 Task: In the  document picture.docx Use the feature 'and check spelling and grammer' Change font style of header to '30' Select the body of letter and change paragraph spacing to  Double
Action: Mouse moved to (304, 368)
Screenshot: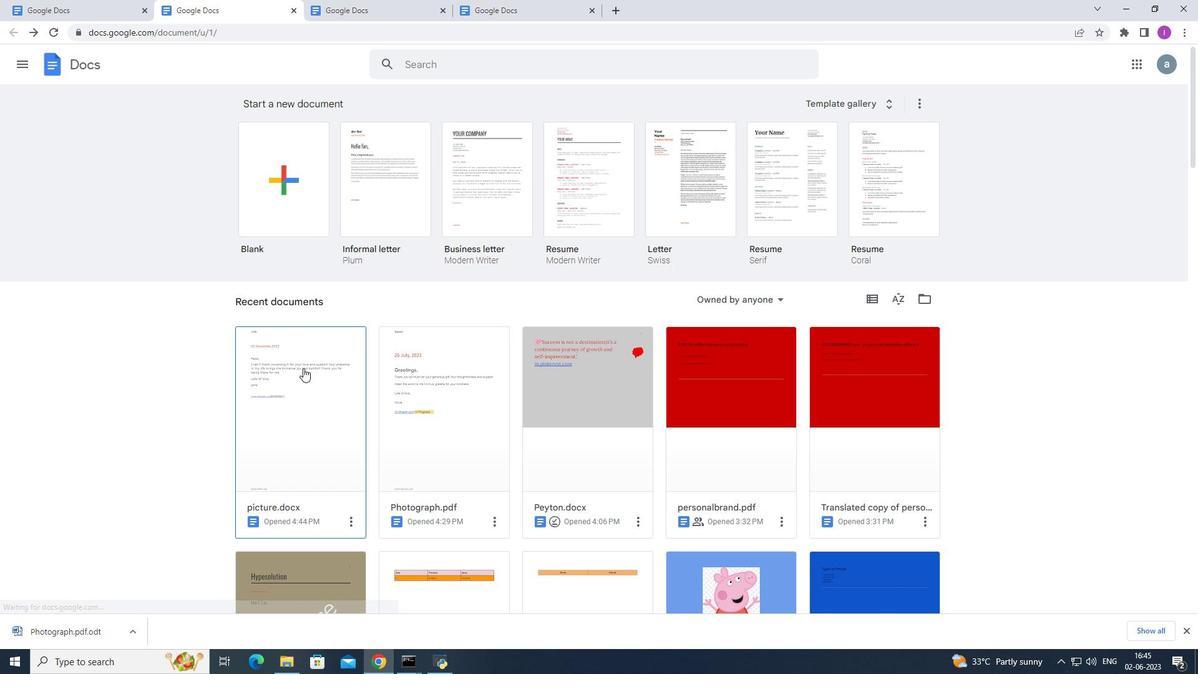 
Action: Mouse pressed left at (304, 368)
Screenshot: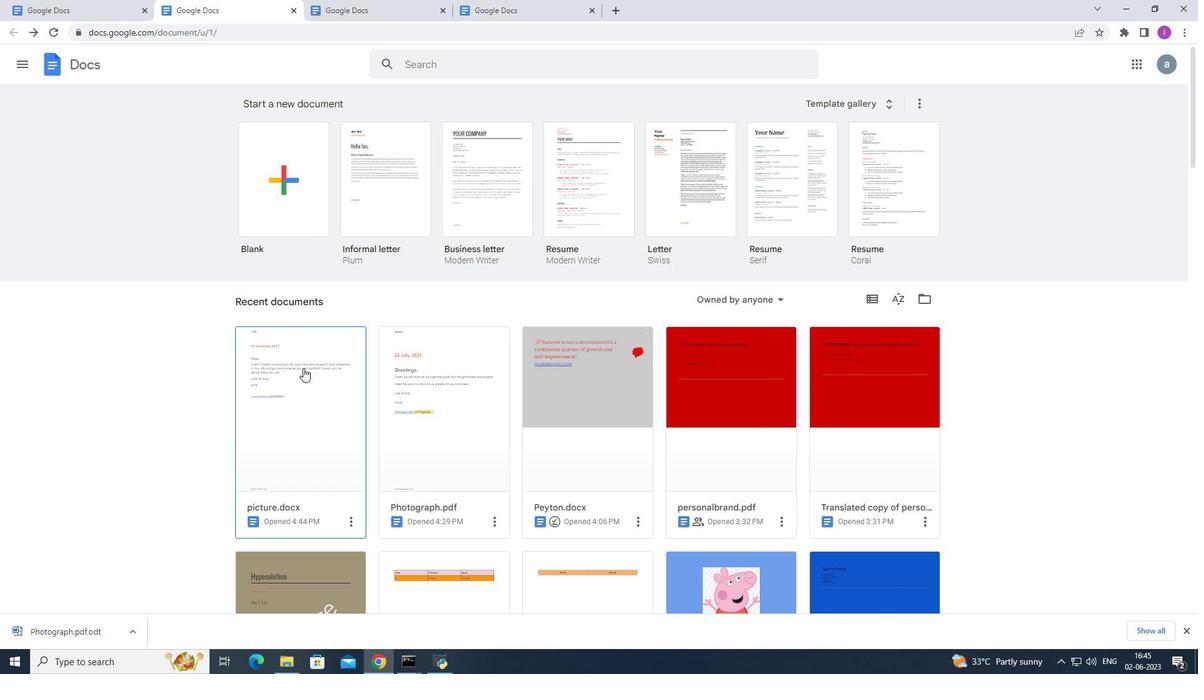 
Action: Mouse moved to (157, 73)
Screenshot: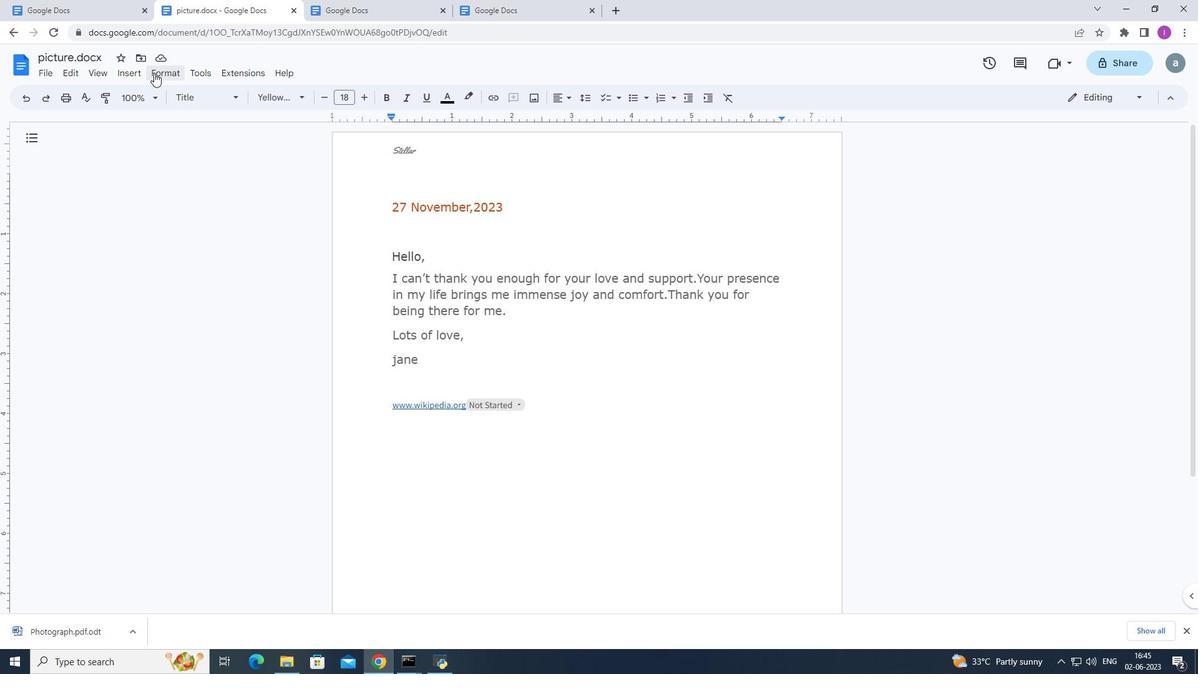 
Action: Mouse pressed left at (157, 73)
Screenshot: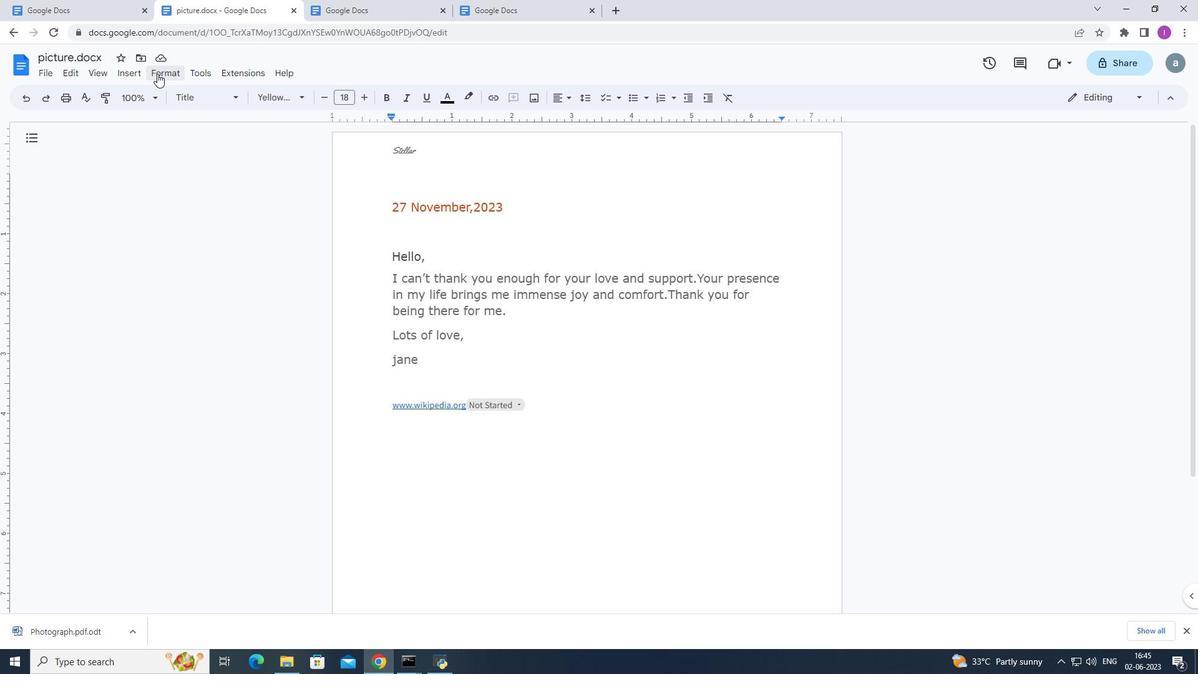 
Action: Mouse moved to (456, 93)
Screenshot: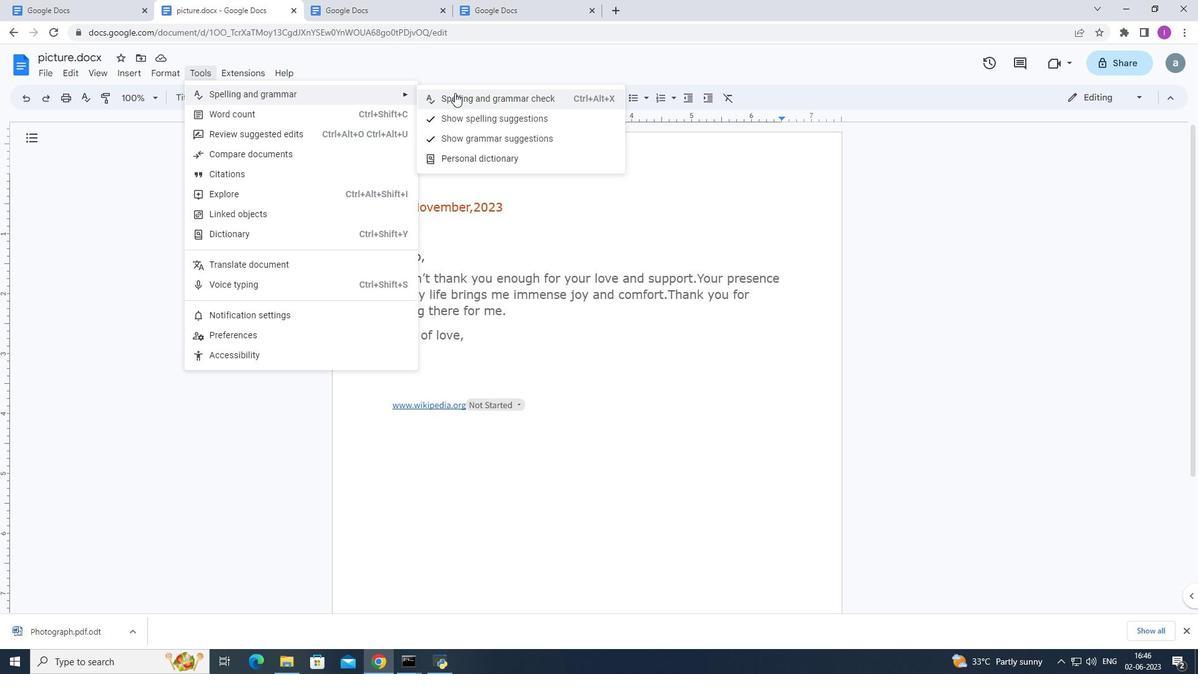 
Action: Mouse pressed left at (456, 93)
Screenshot: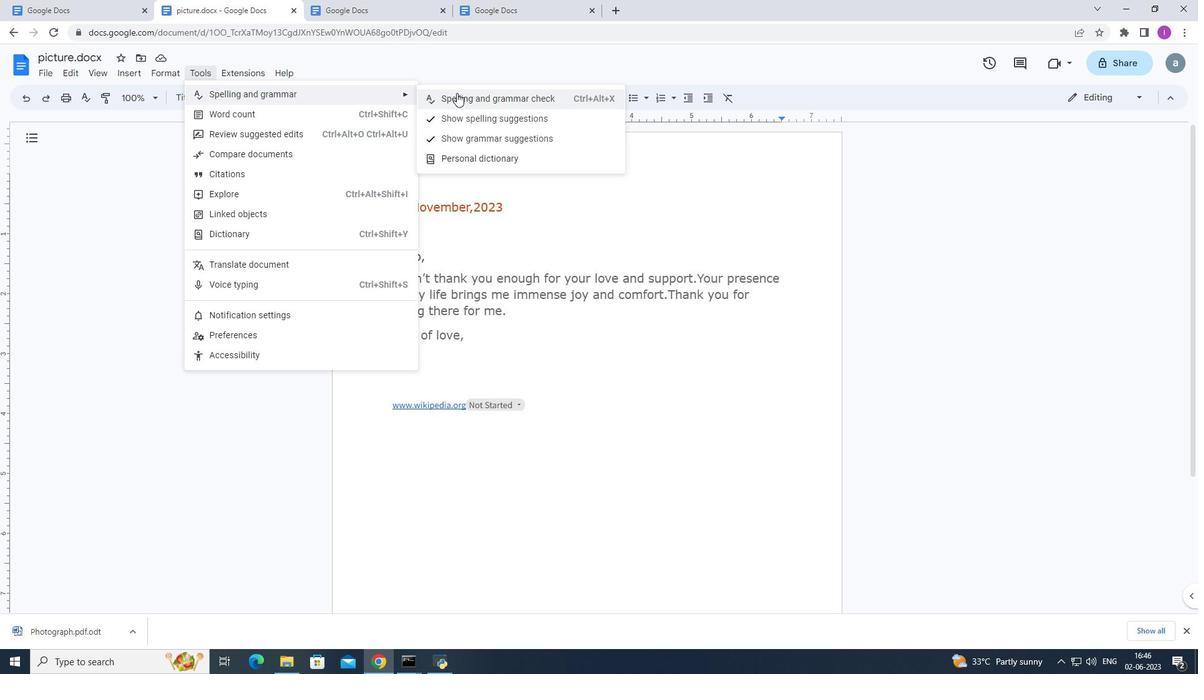 
Action: Mouse moved to (456, 250)
Screenshot: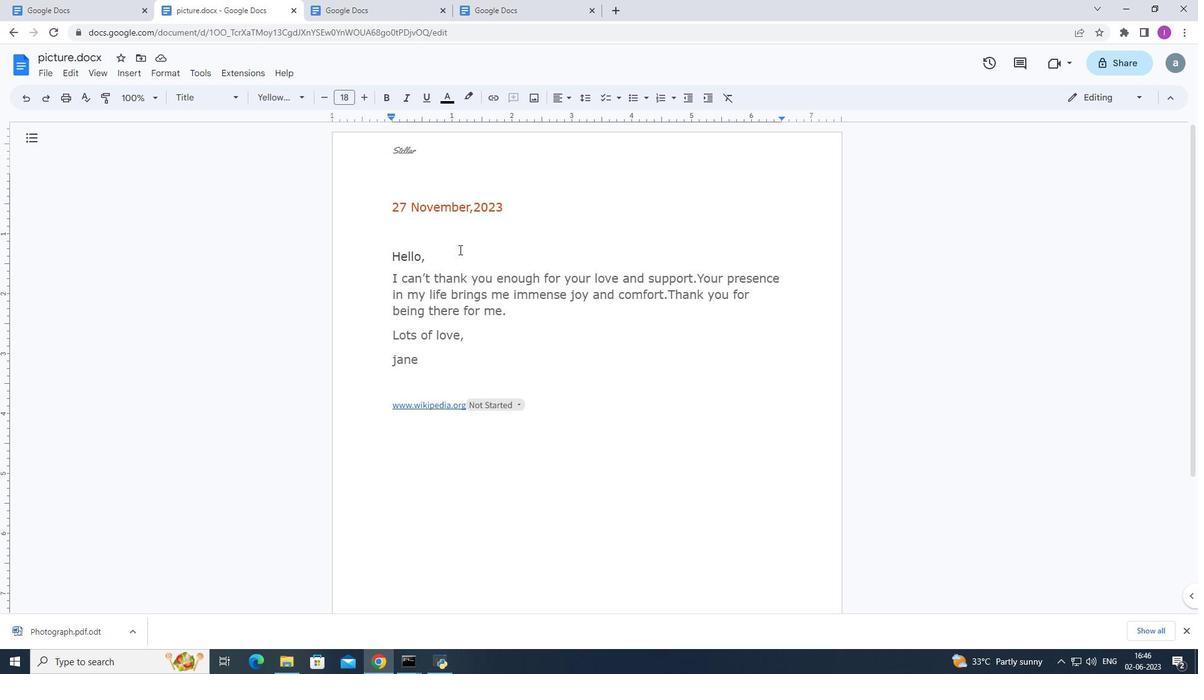 
Action: Mouse pressed left at (456, 250)
Screenshot: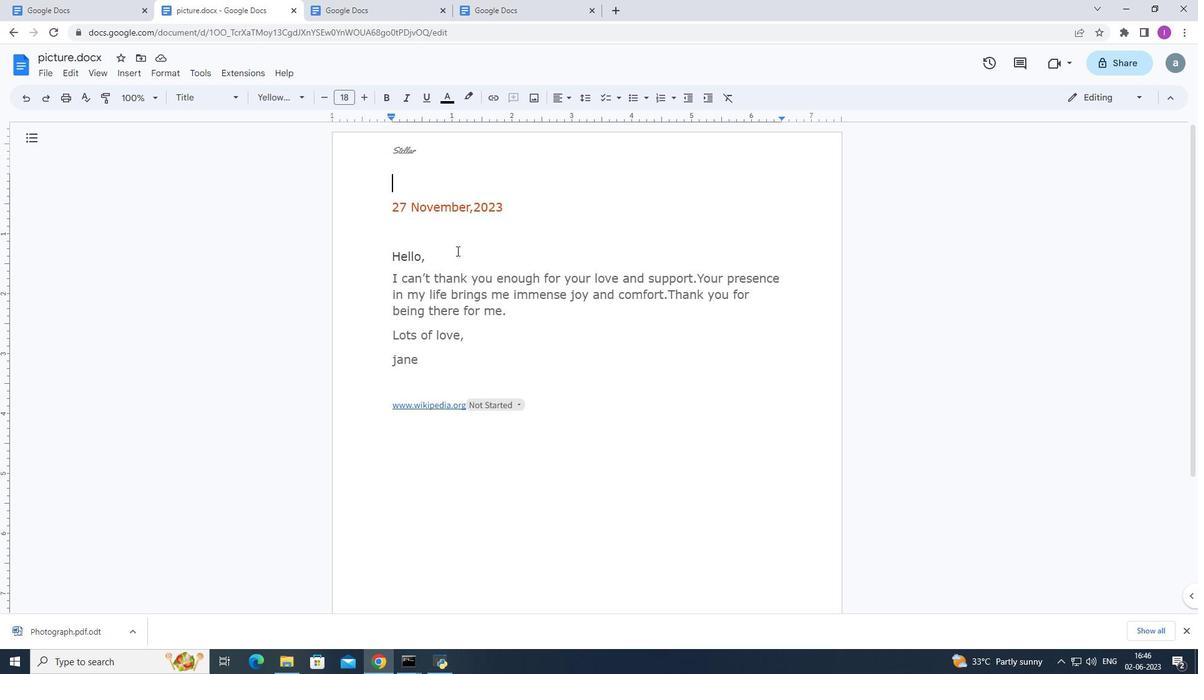 
Action: Mouse moved to (351, 96)
Screenshot: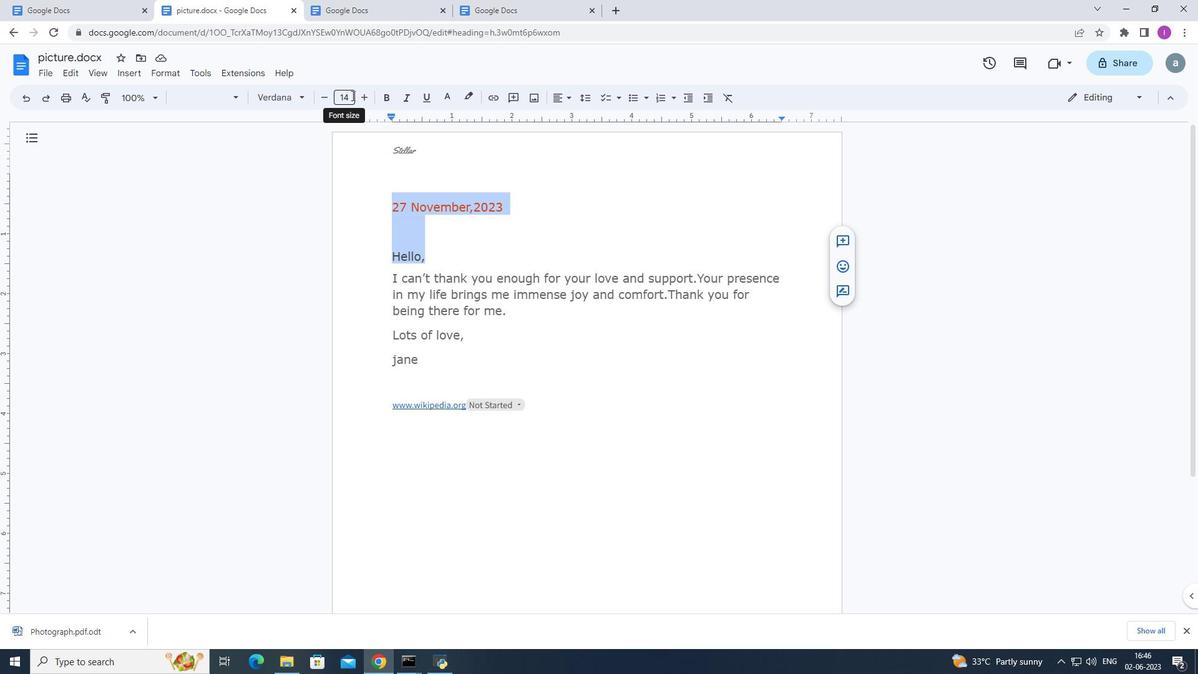 
Action: Mouse pressed left at (351, 96)
Screenshot: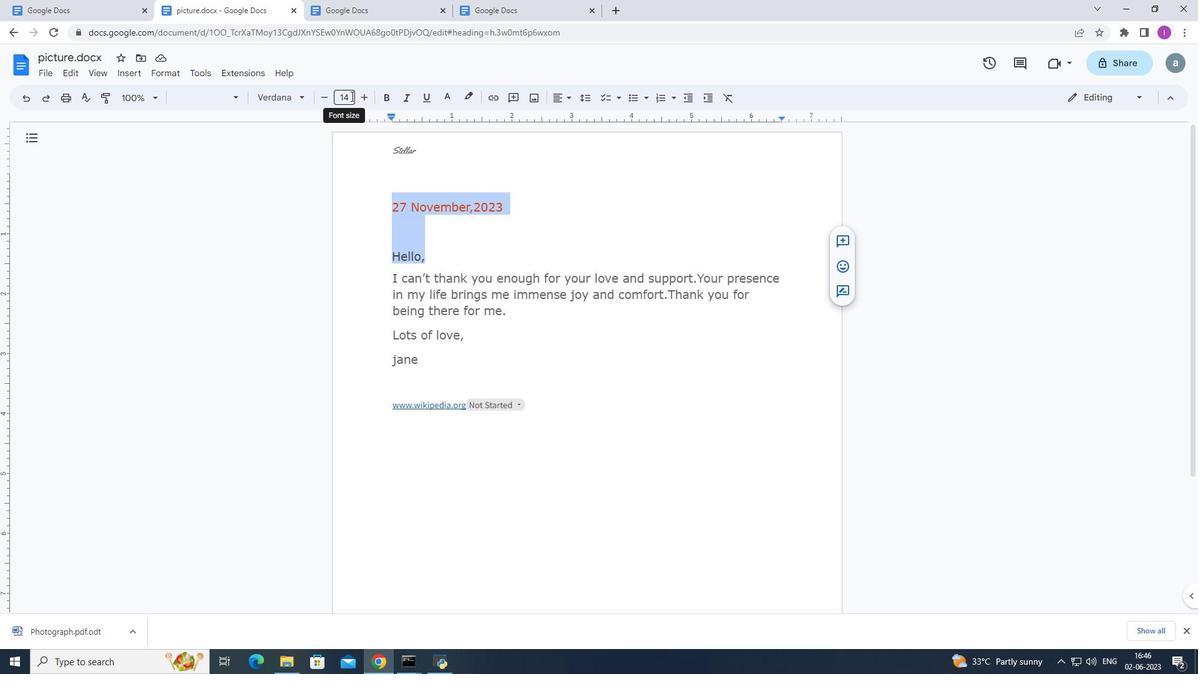 
Action: Key pressed 3
Screenshot: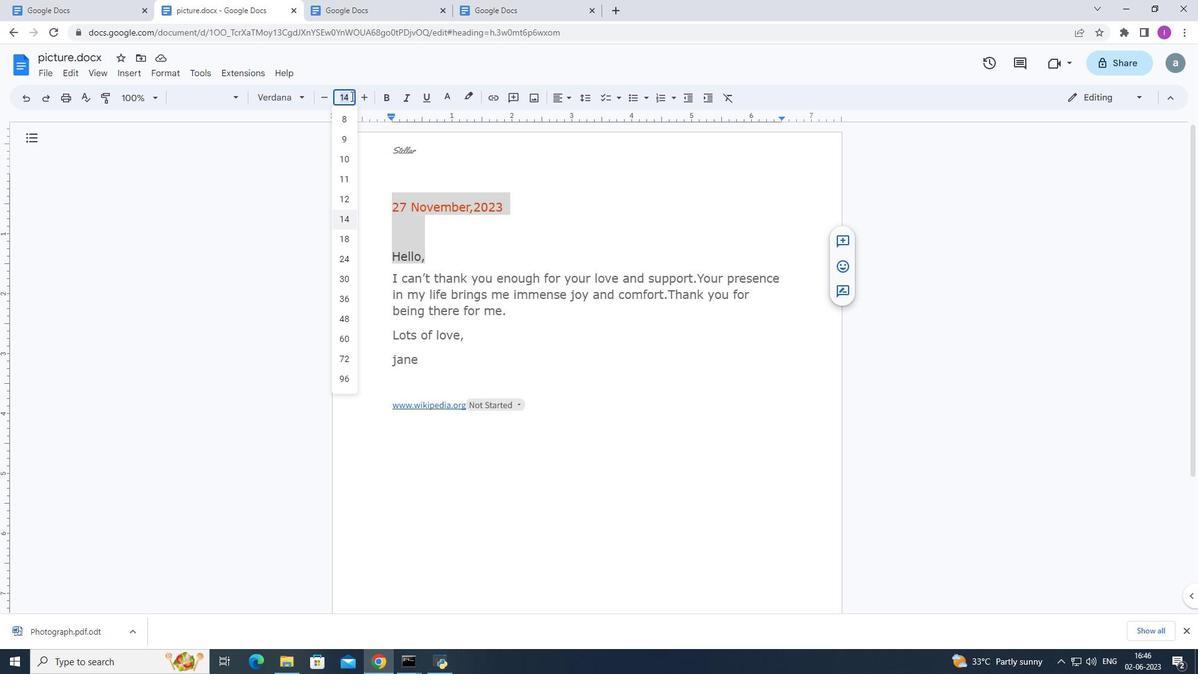 
Action: Mouse moved to (351, 100)
Screenshot: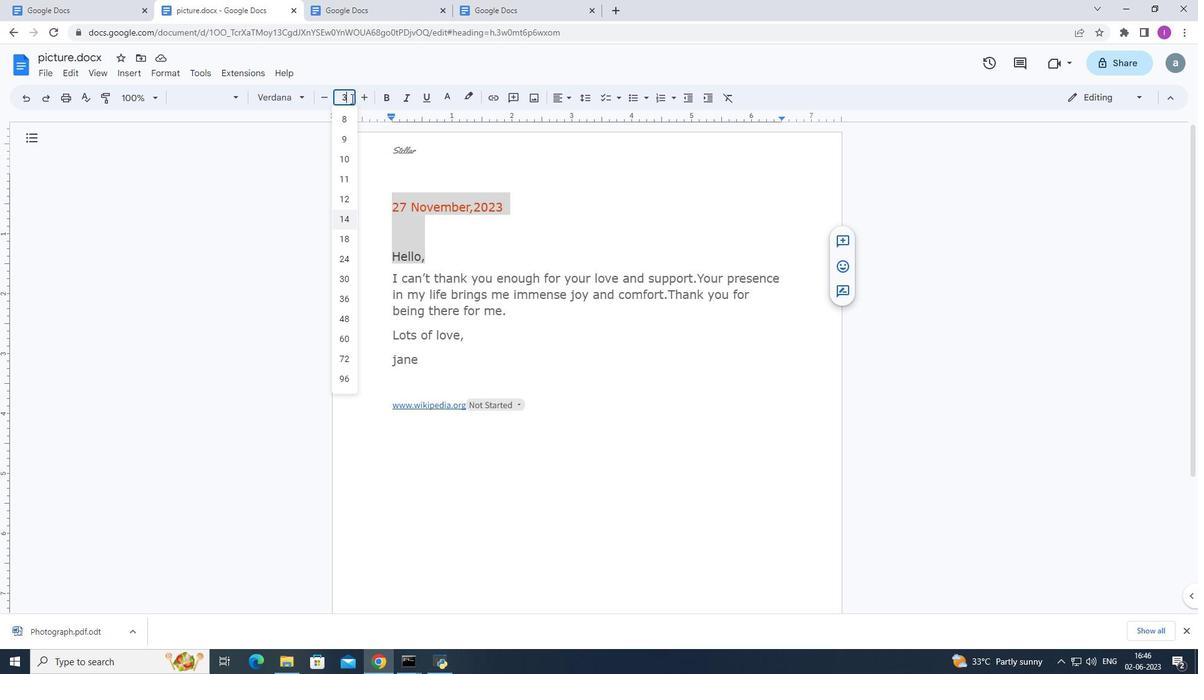 
Action: Key pressed 0
Screenshot: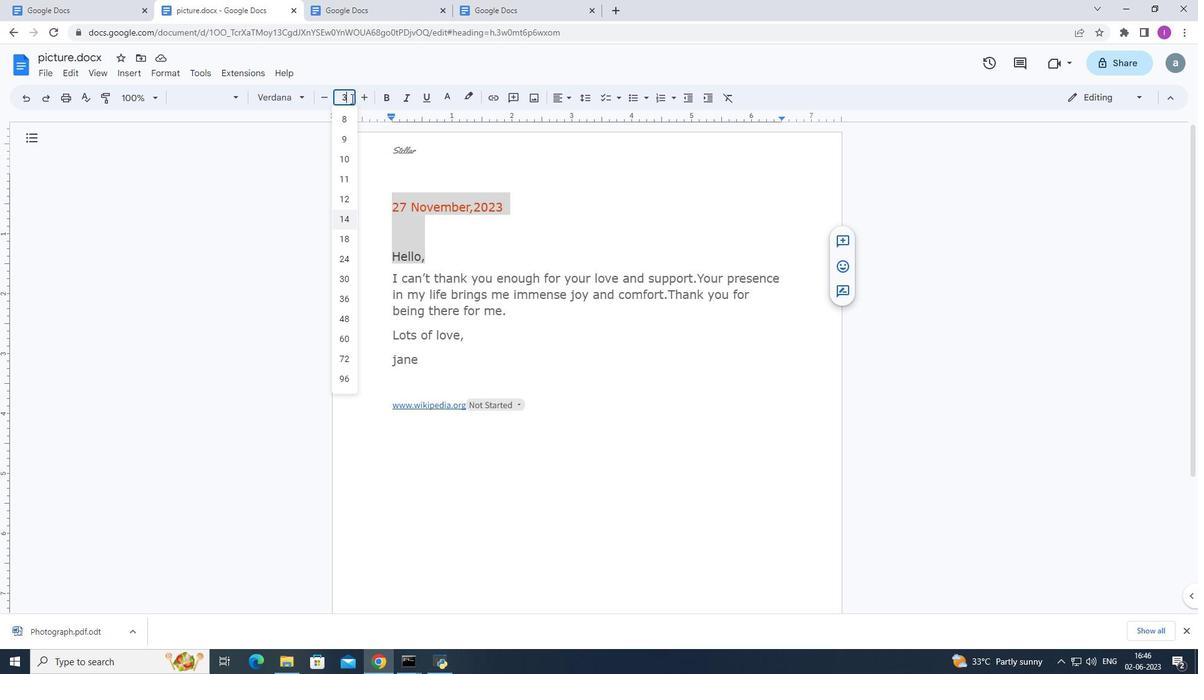 
Action: Mouse moved to (351, 101)
Screenshot: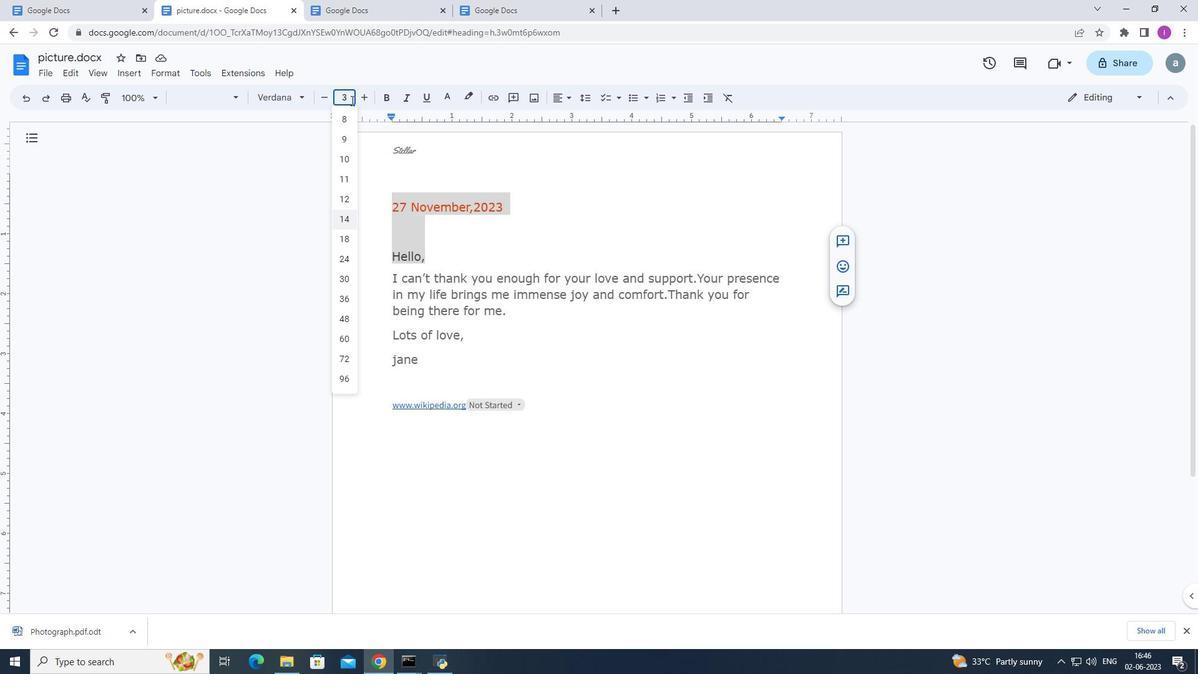 
Action: Key pressed <Key.enter>
Screenshot: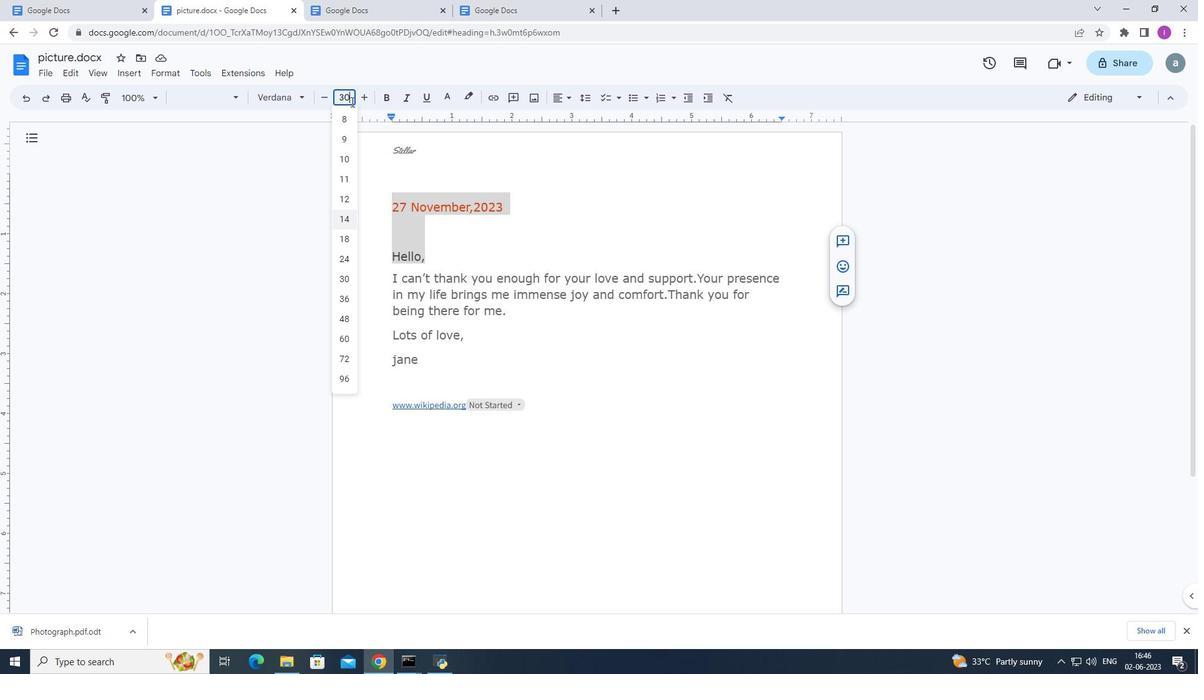 
Action: Mouse moved to (382, 305)
Screenshot: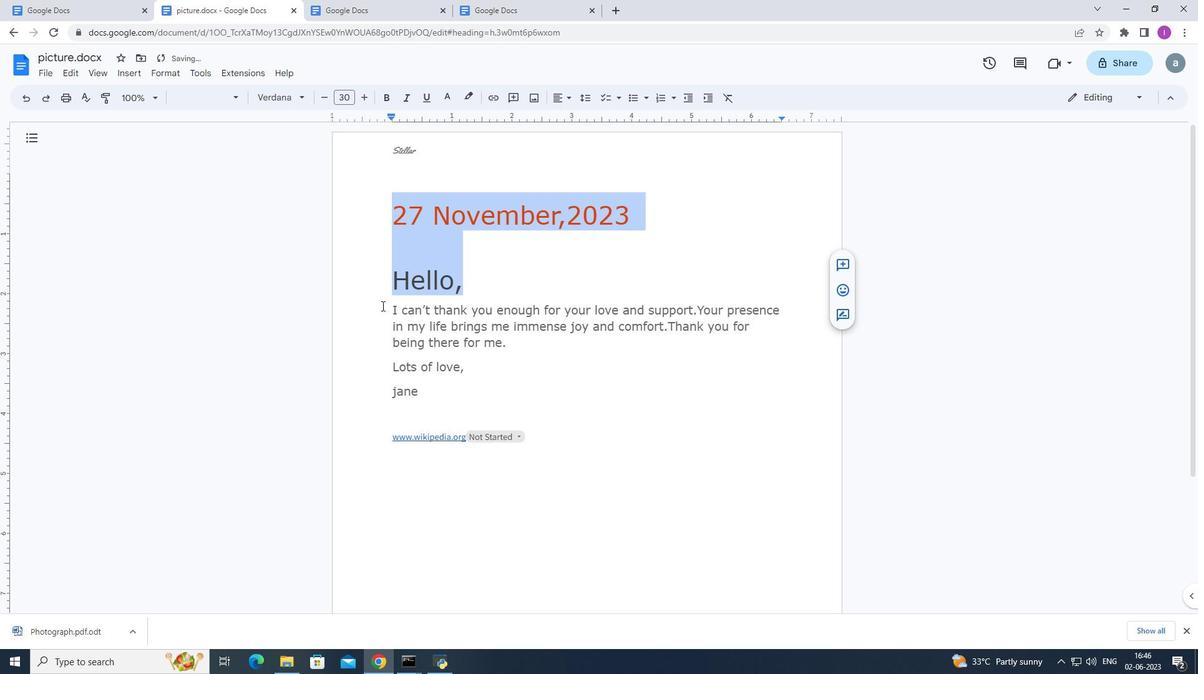 
Action: Mouse pressed left at (382, 305)
Screenshot: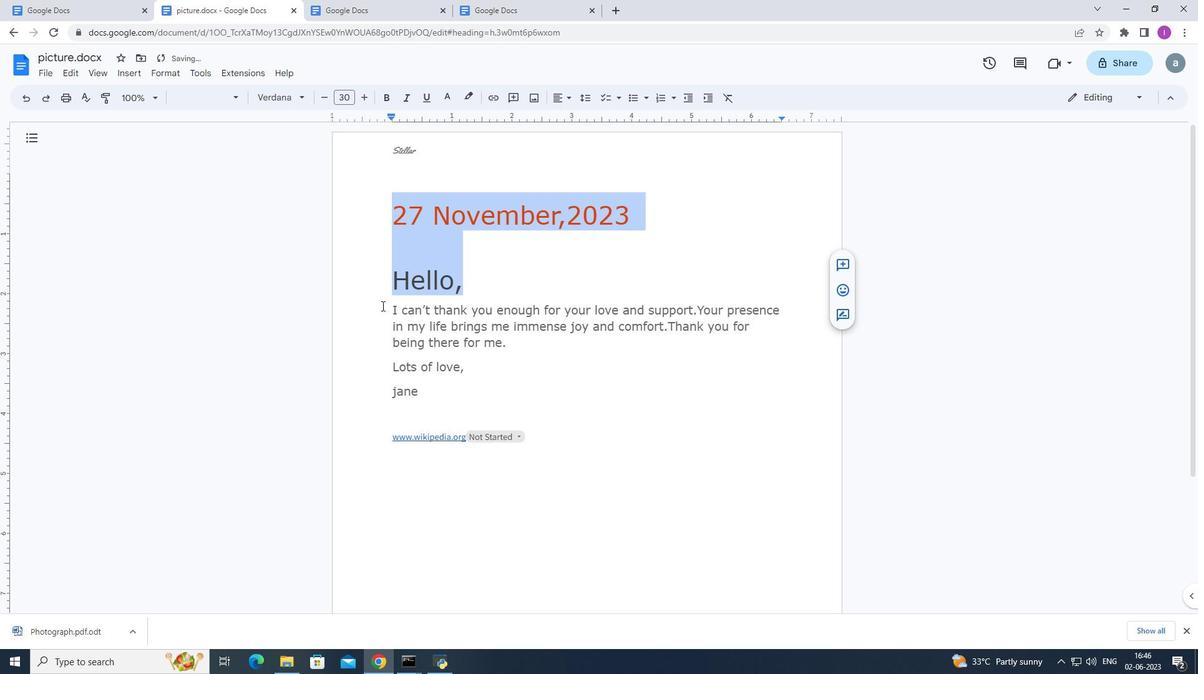
Action: Mouse moved to (581, 93)
Screenshot: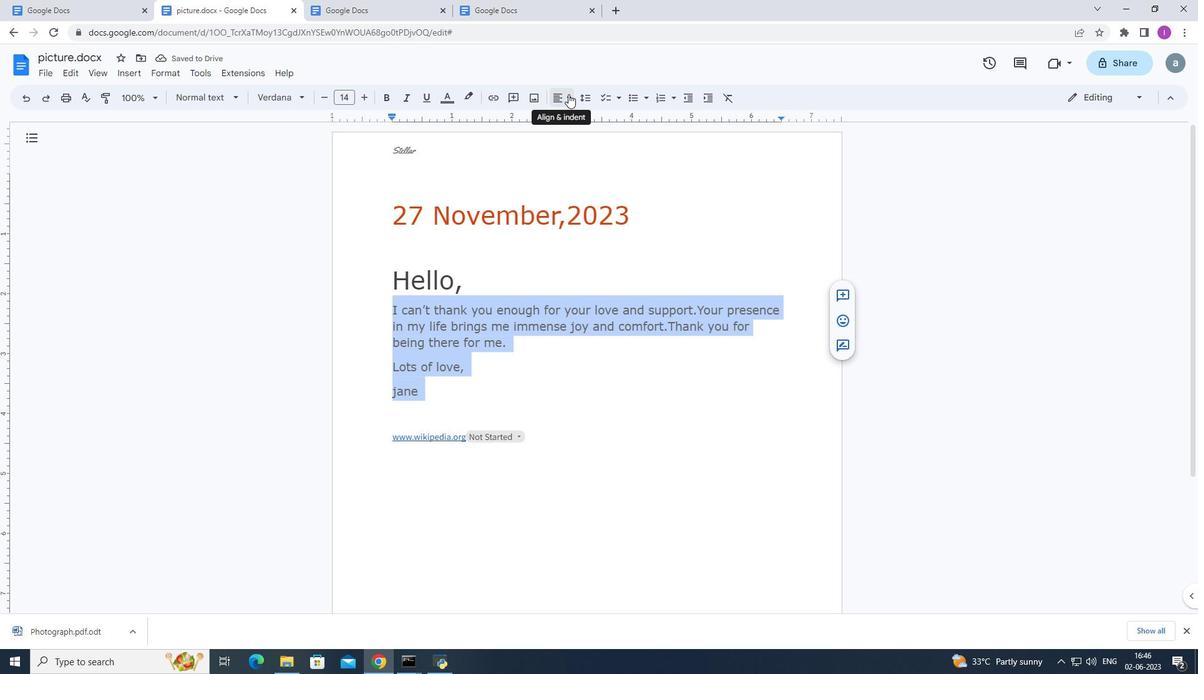 
Action: Mouse pressed left at (581, 93)
Screenshot: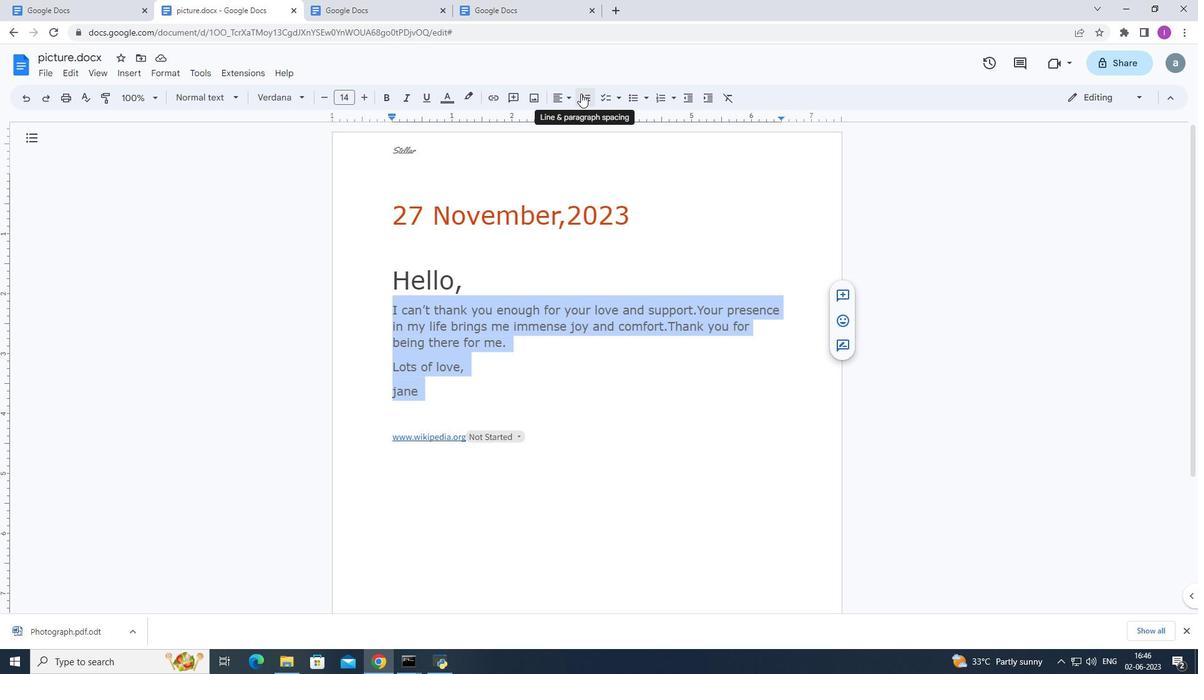 
Action: Mouse moved to (608, 183)
Screenshot: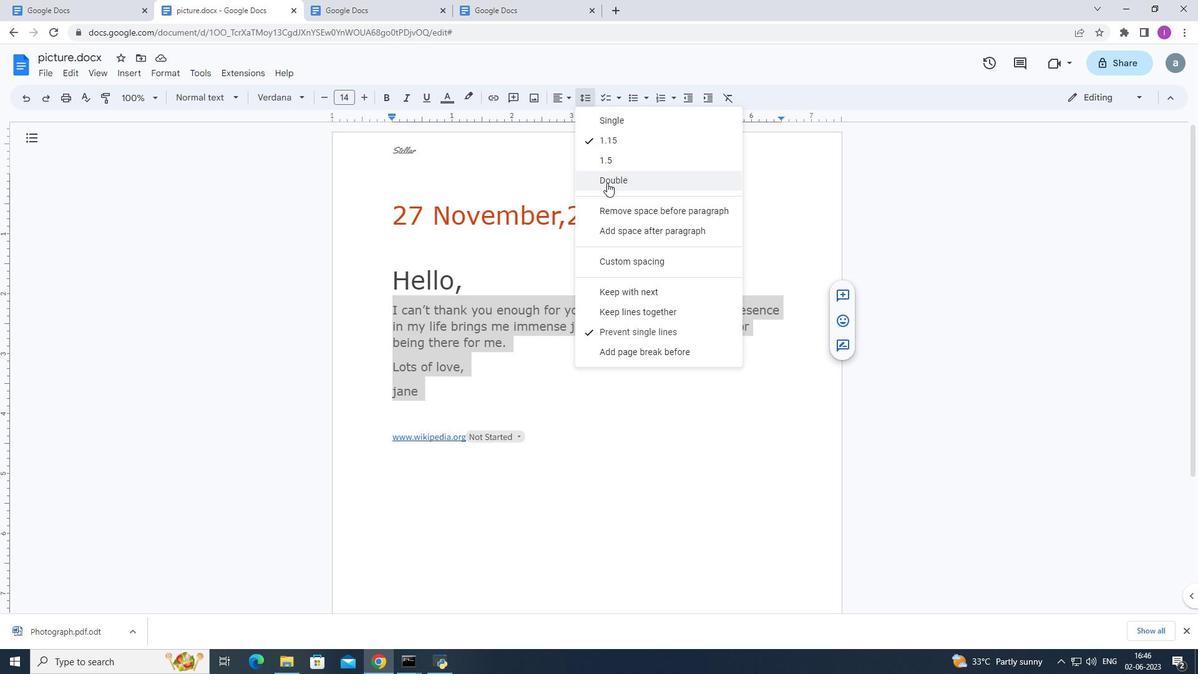 
Action: Mouse pressed left at (608, 183)
Screenshot: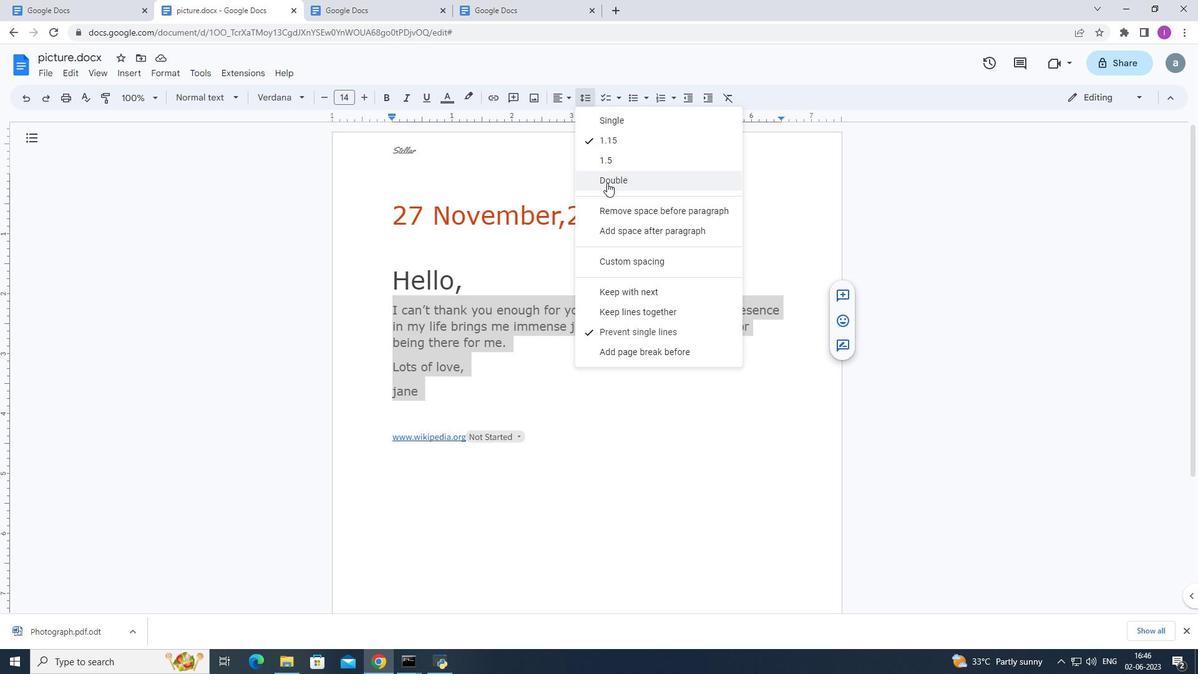 
Action: Mouse moved to (242, 322)
Screenshot: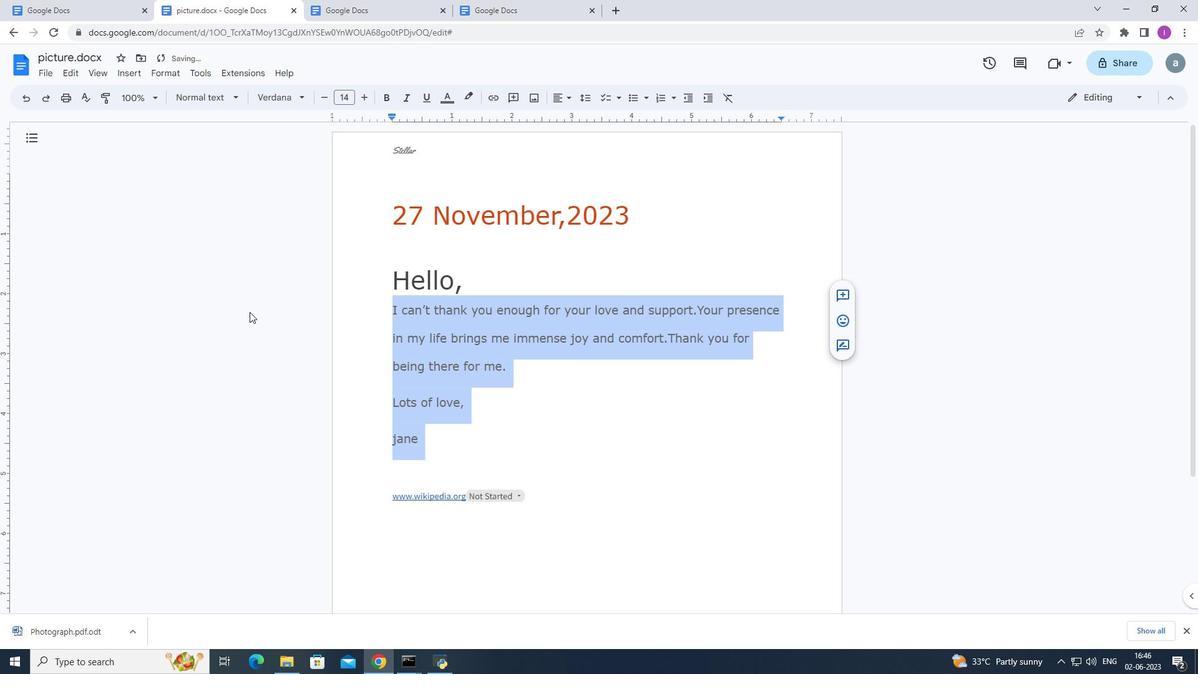 
Action: Mouse pressed left at (242, 322)
Screenshot: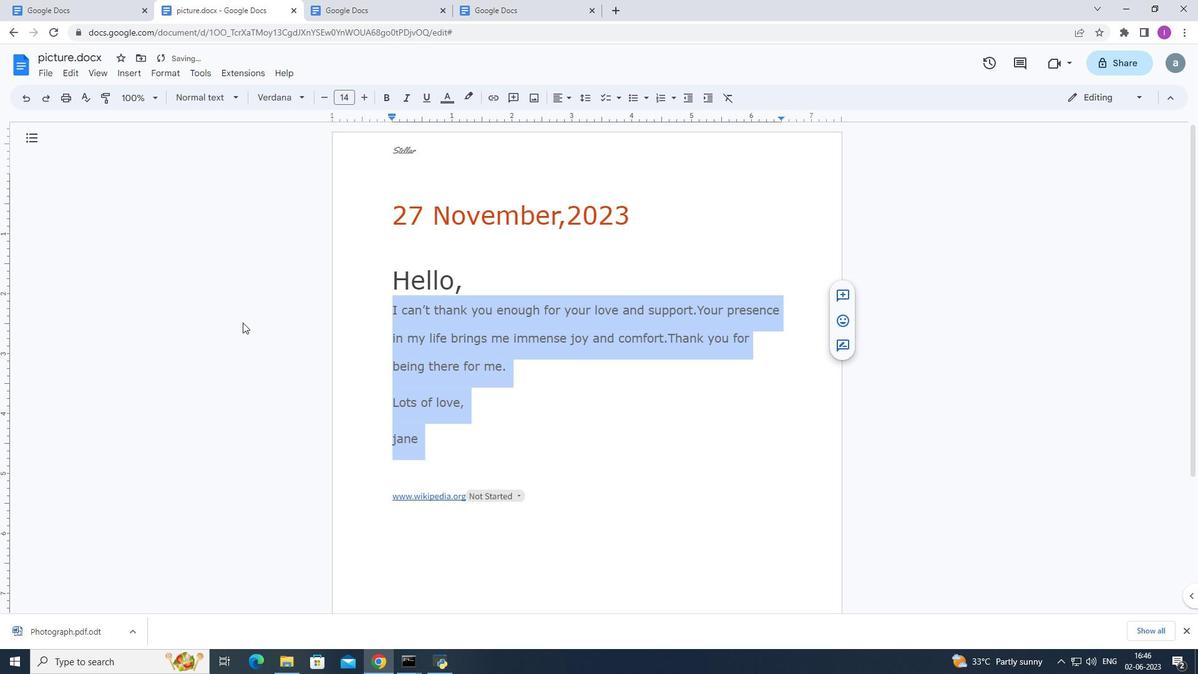 
Action: Mouse moved to (94, 142)
Screenshot: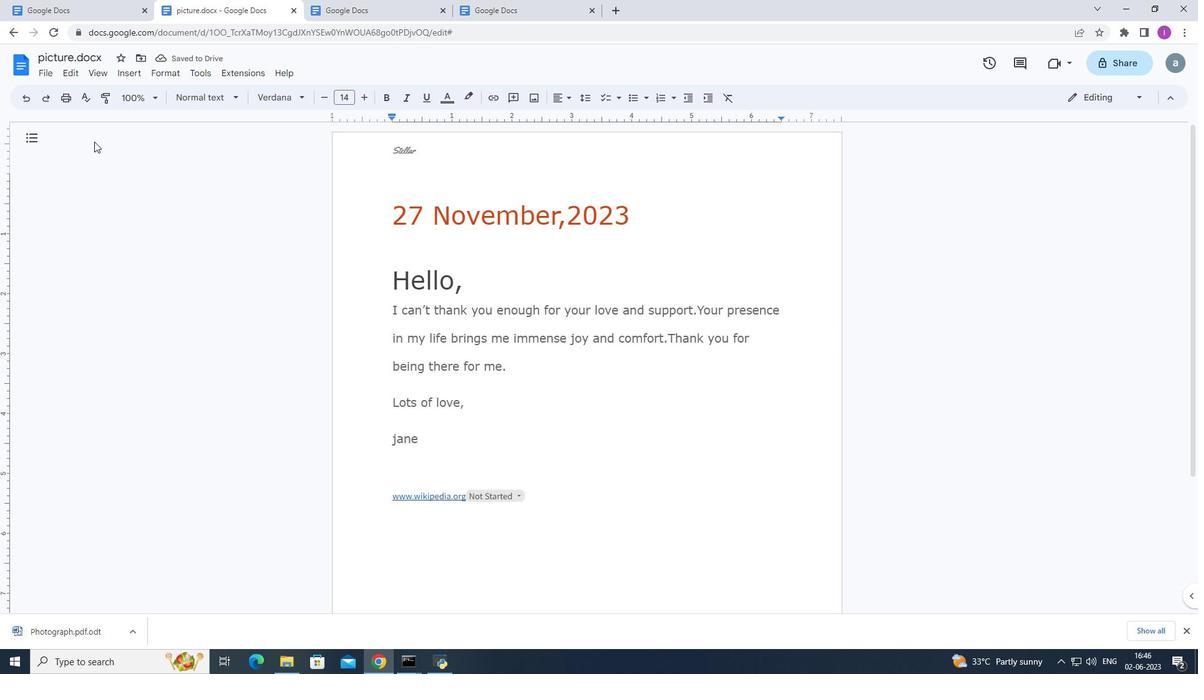 
